 Task: Create in the project CalibratePro and in the Backlog issue 'Develop a new feature to allow for integration with blockchain technology' a child issue 'Integration with fleet management systems', and assign it to team member softage.3@softage.net. Create in the project CalibratePro and in the Backlog issue 'Implement a new feature to allow for personalized content delivery' a child issue 'Code optimization for low-latency voice recognition', and assign it to team member softage.4@softage.net
Action: Mouse moved to (108, 165)
Screenshot: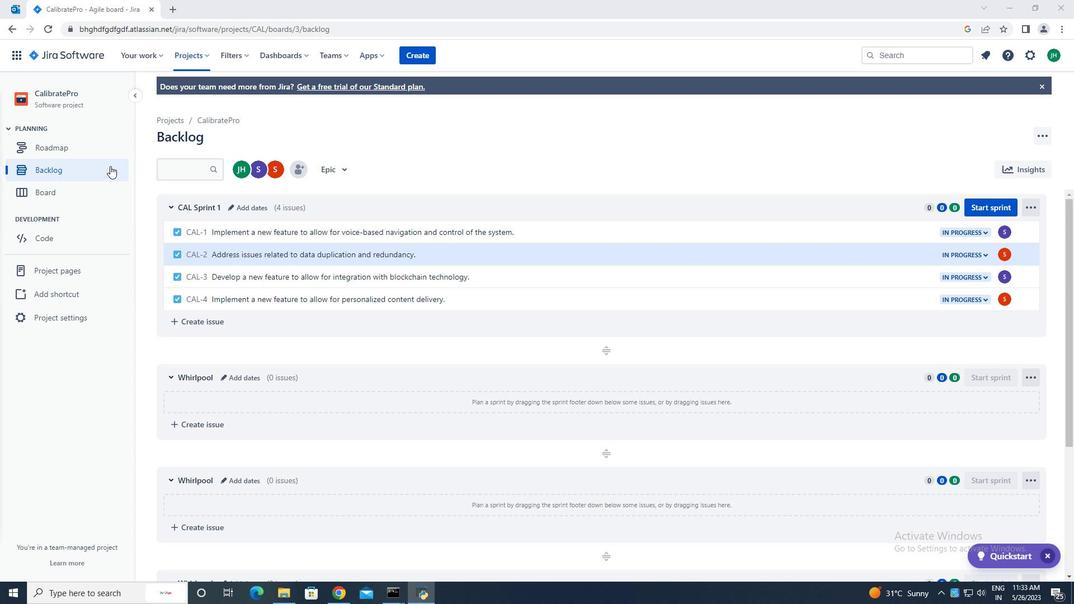
Action: Mouse pressed left at (108, 165)
Screenshot: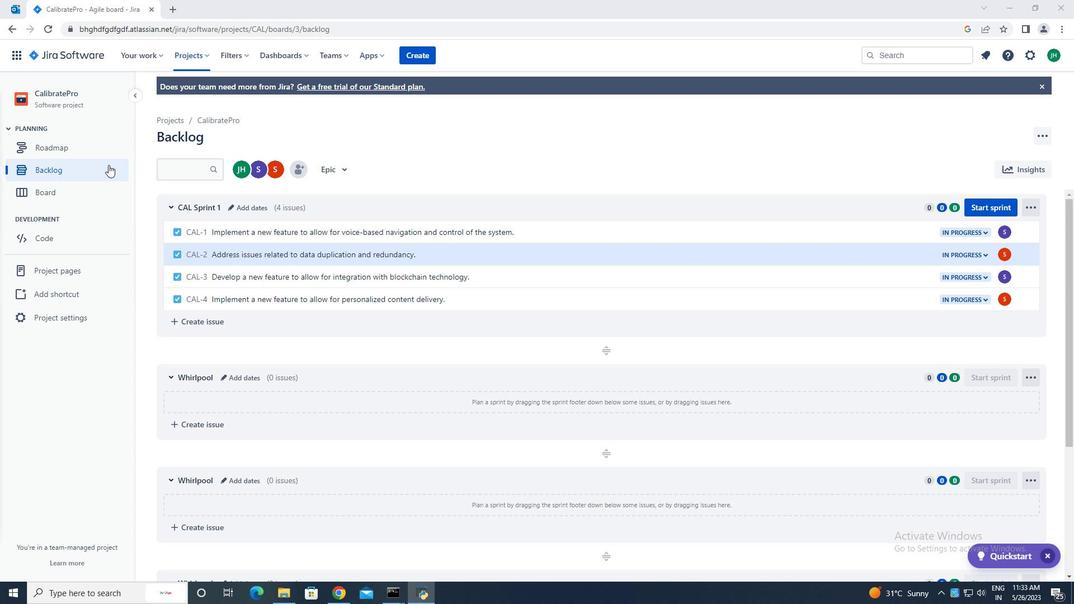 
Action: Mouse moved to (874, 278)
Screenshot: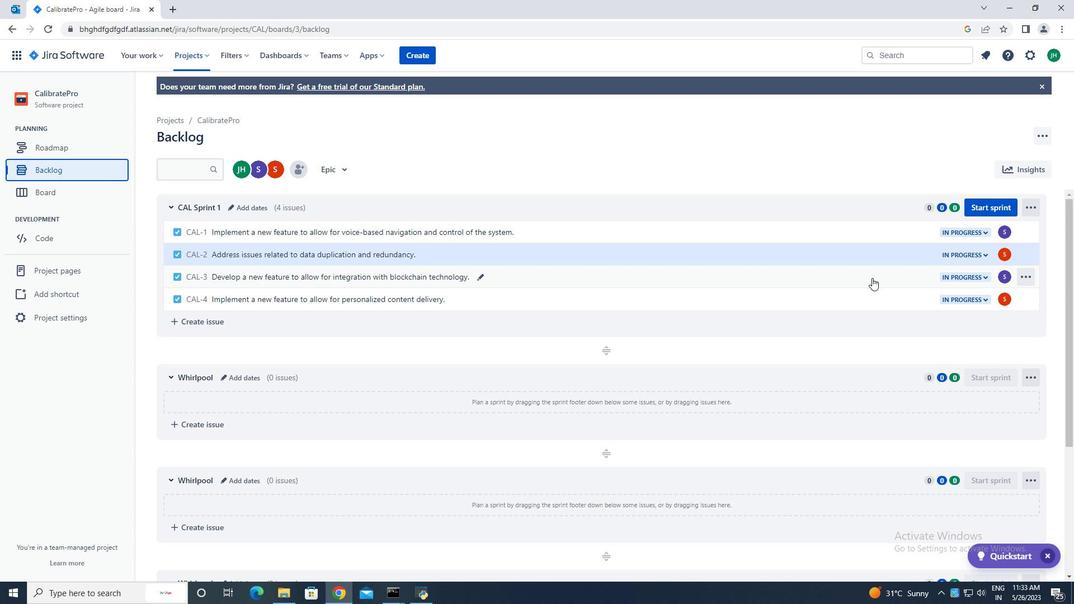 
Action: Mouse pressed left at (874, 278)
Screenshot: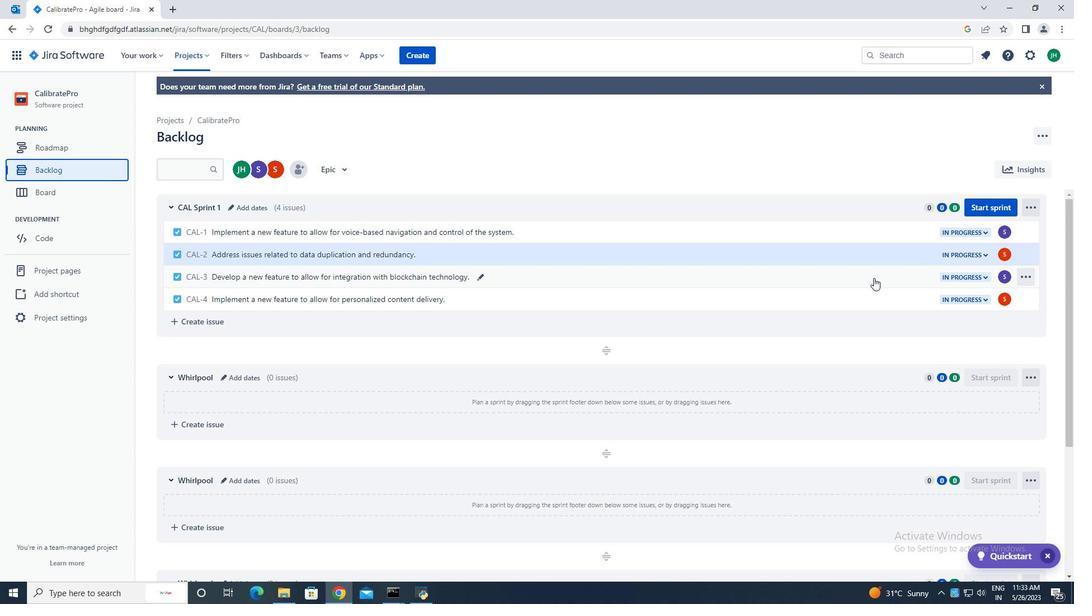 
Action: Mouse moved to (876, 282)
Screenshot: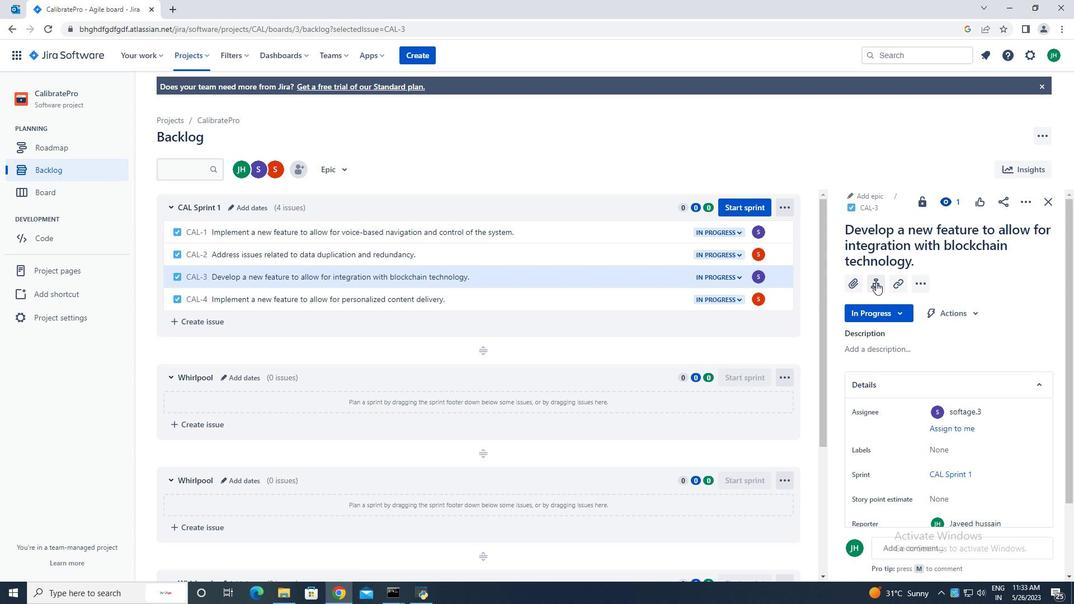 
Action: Mouse pressed left at (876, 282)
Screenshot: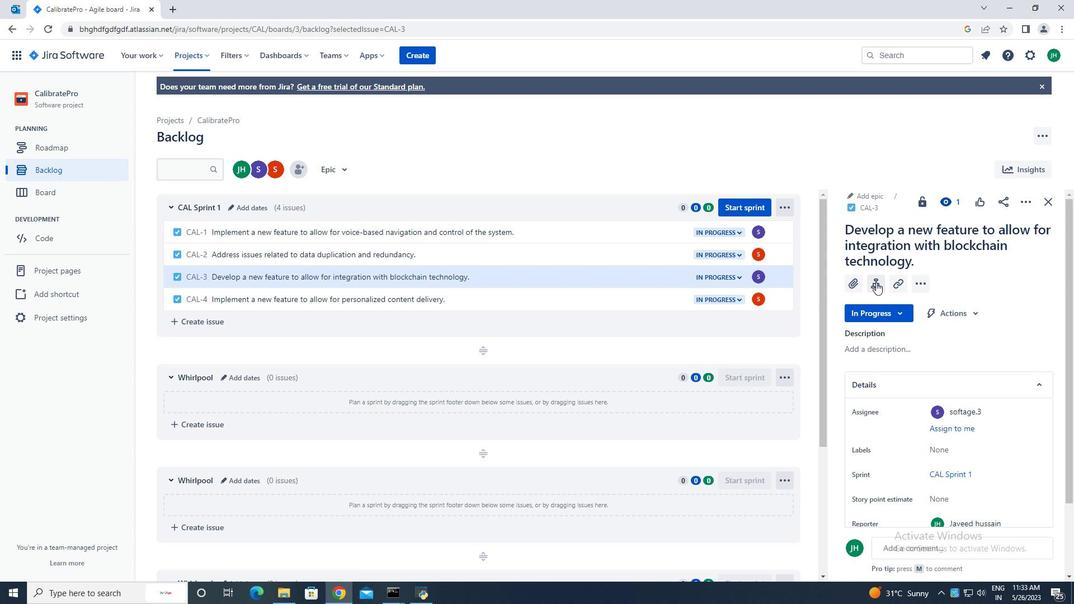 
Action: Mouse moved to (889, 374)
Screenshot: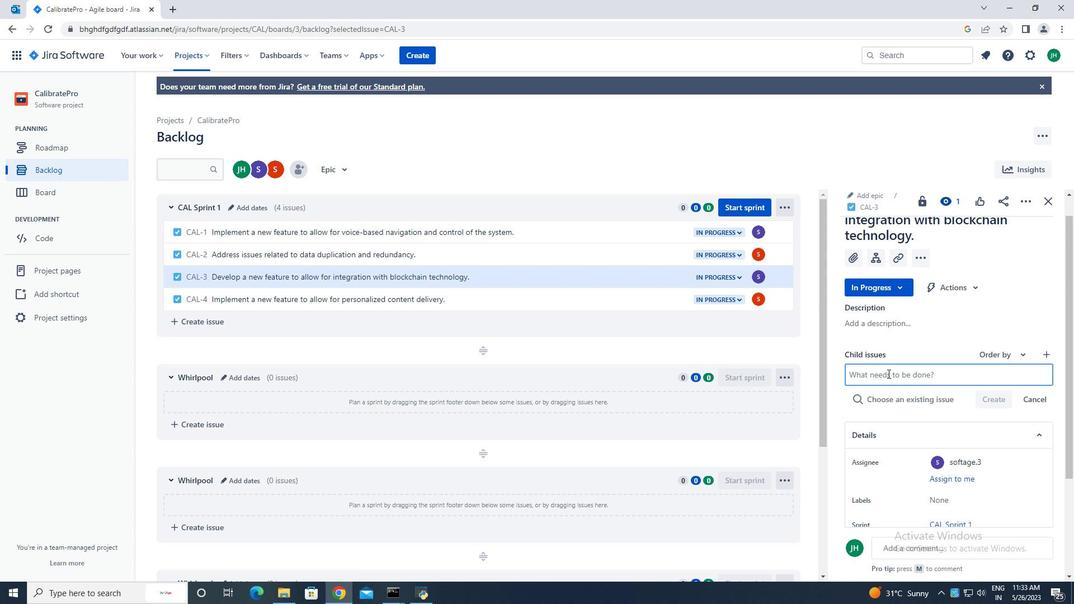 
Action: Mouse pressed left at (889, 374)
Screenshot: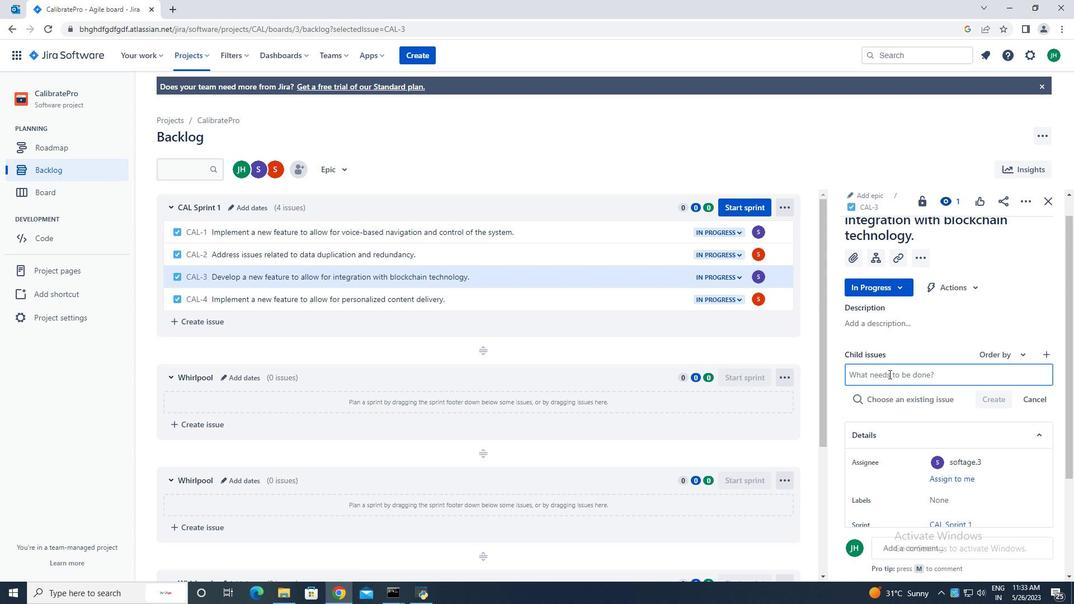 
Action: Mouse moved to (890, 374)
Screenshot: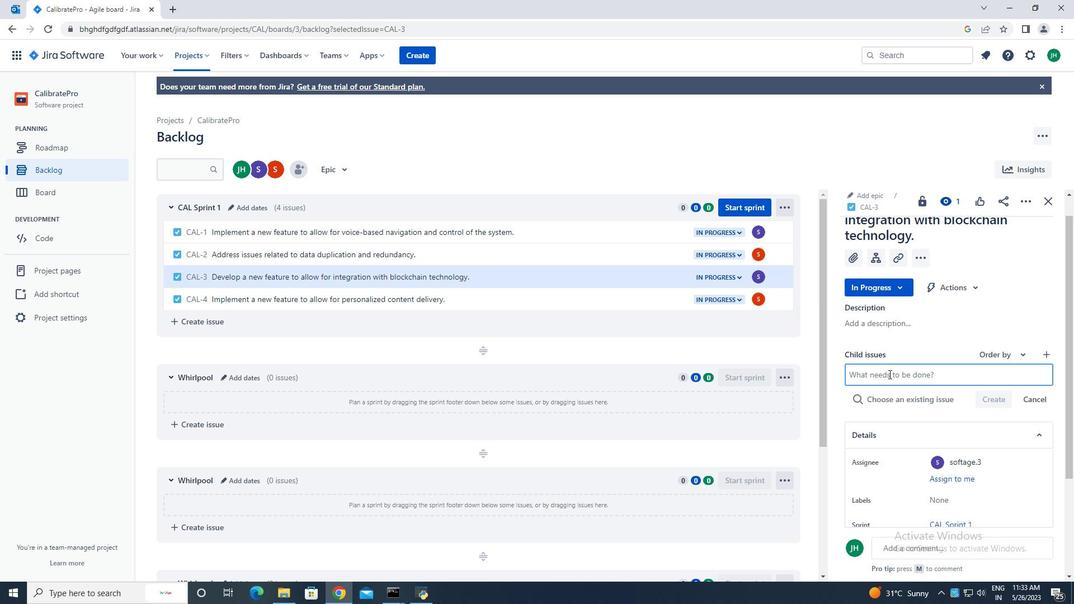 
Action: Key pressed <Key.caps_lock>I<Key.caps_lock>ntegration<Key.space>with<Key.space>fleet<Key.space>management<Key.space>systen<Key.backspace>ms.<Key.enter>
Screenshot: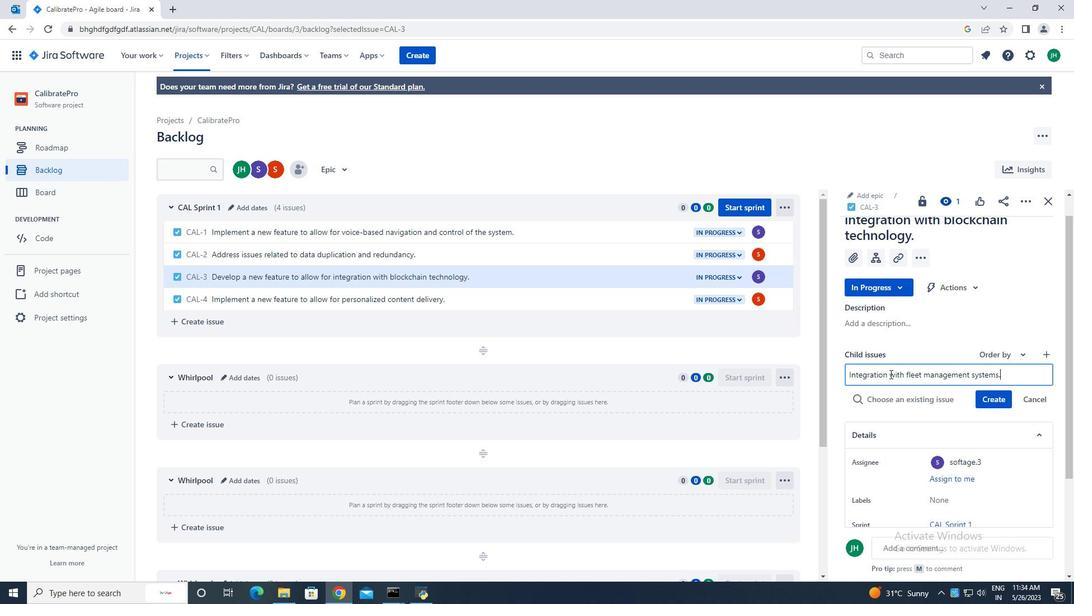 
Action: Mouse moved to (1006, 379)
Screenshot: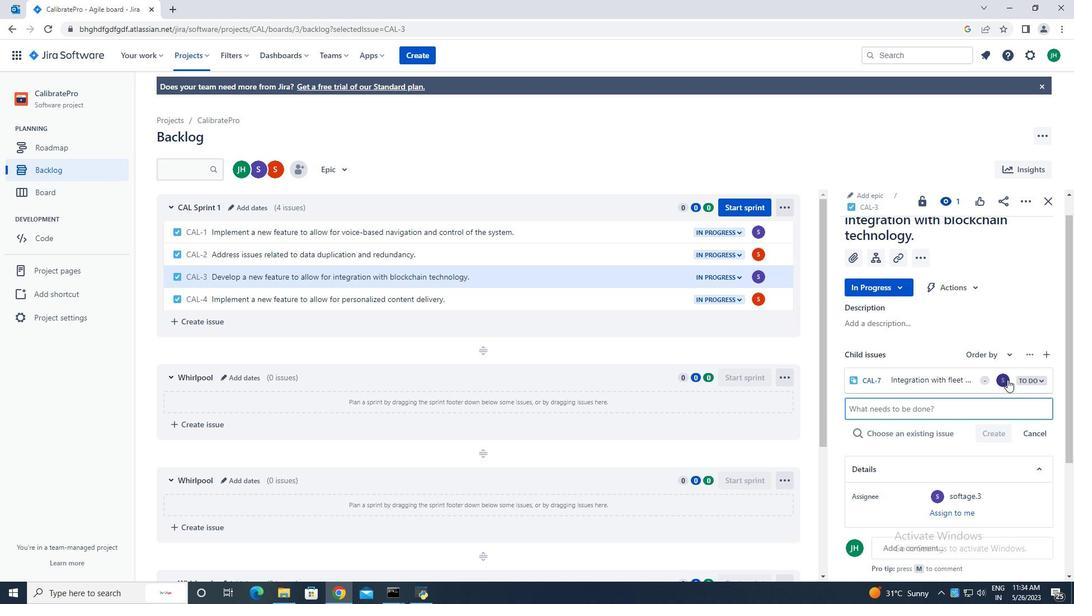 
Action: Mouse pressed left at (1006, 379)
Screenshot: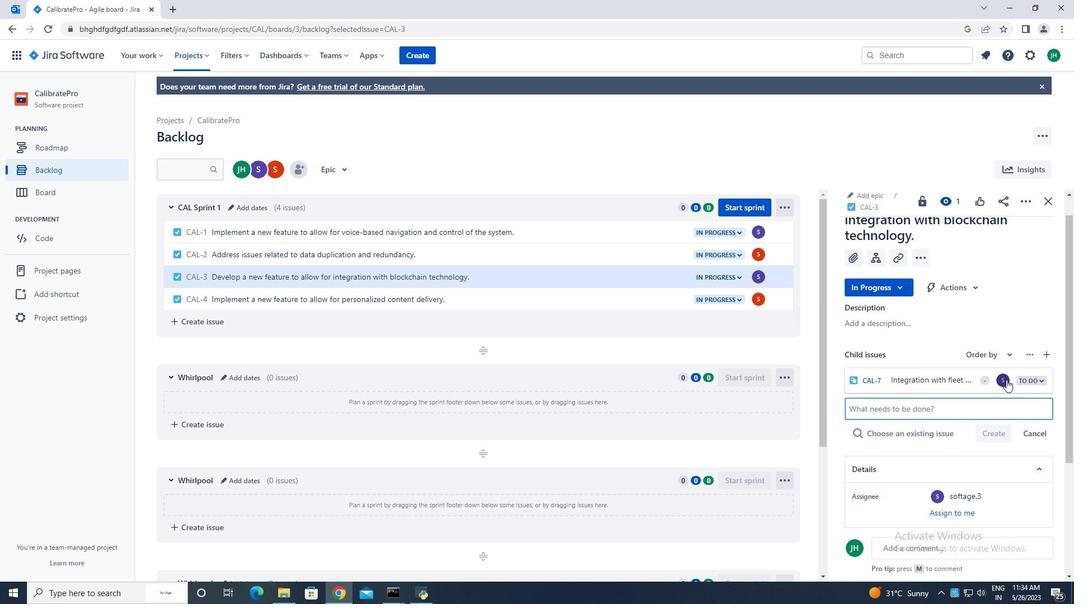 
Action: Mouse moved to (926, 302)
Screenshot: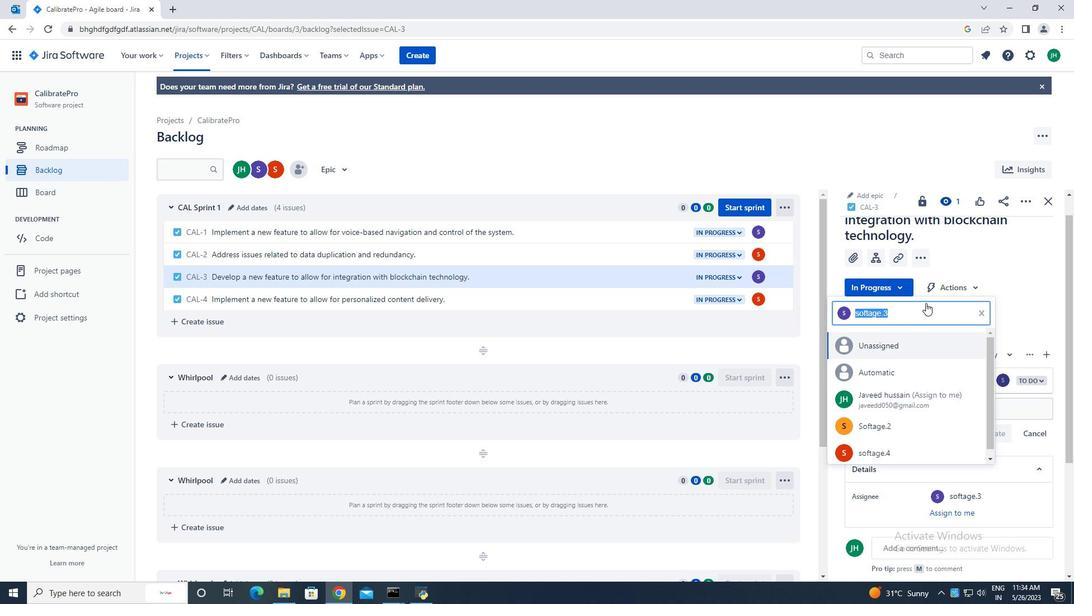 
Action: Key pressed softage.3
Screenshot: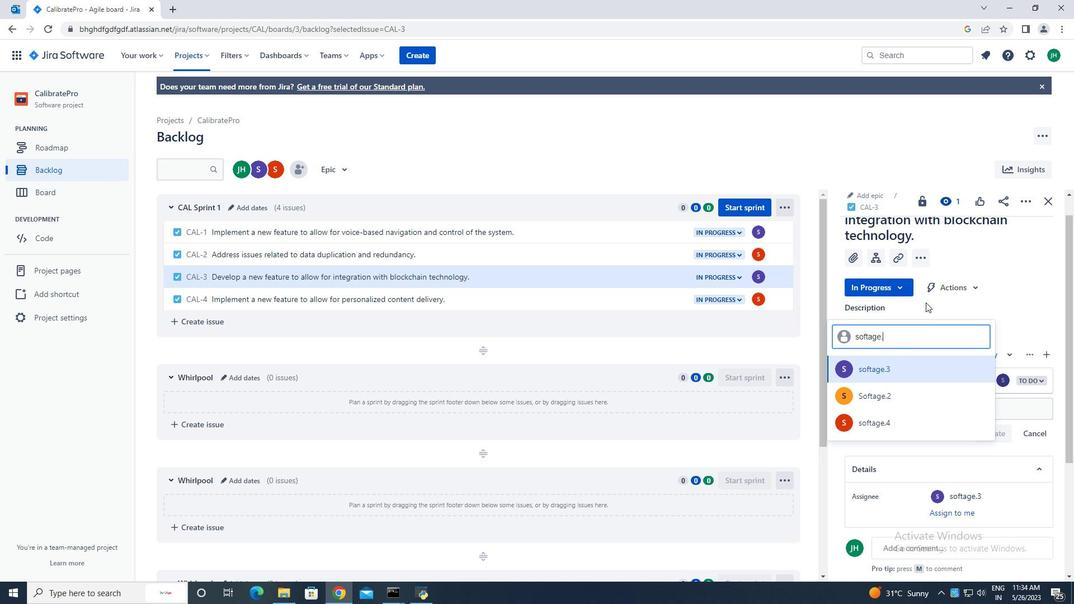 
Action: Mouse moved to (921, 368)
Screenshot: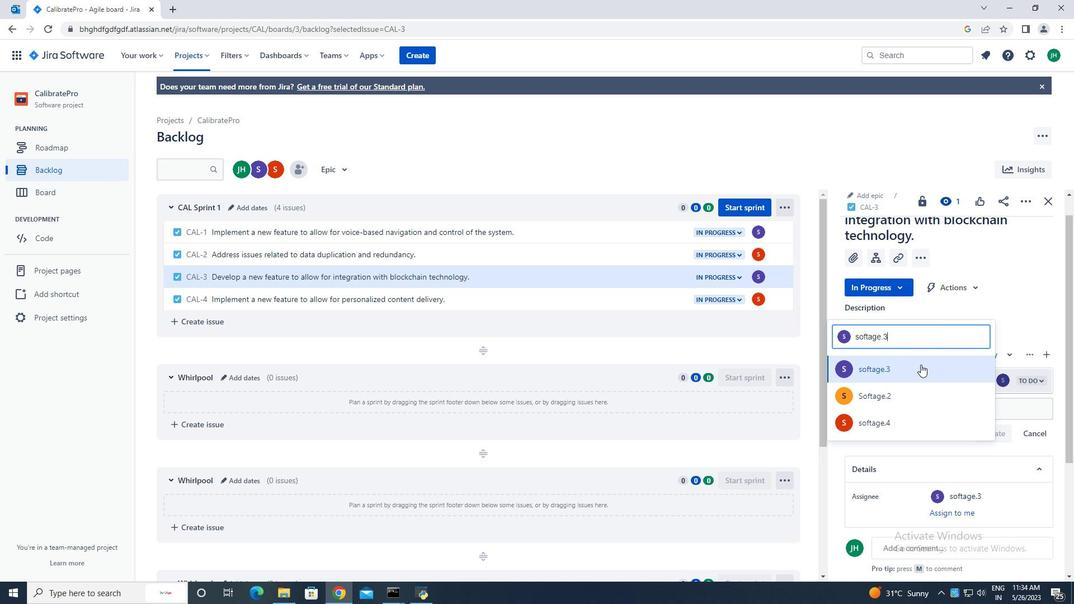 
Action: Mouse pressed left at (921, 368)
Screenshot: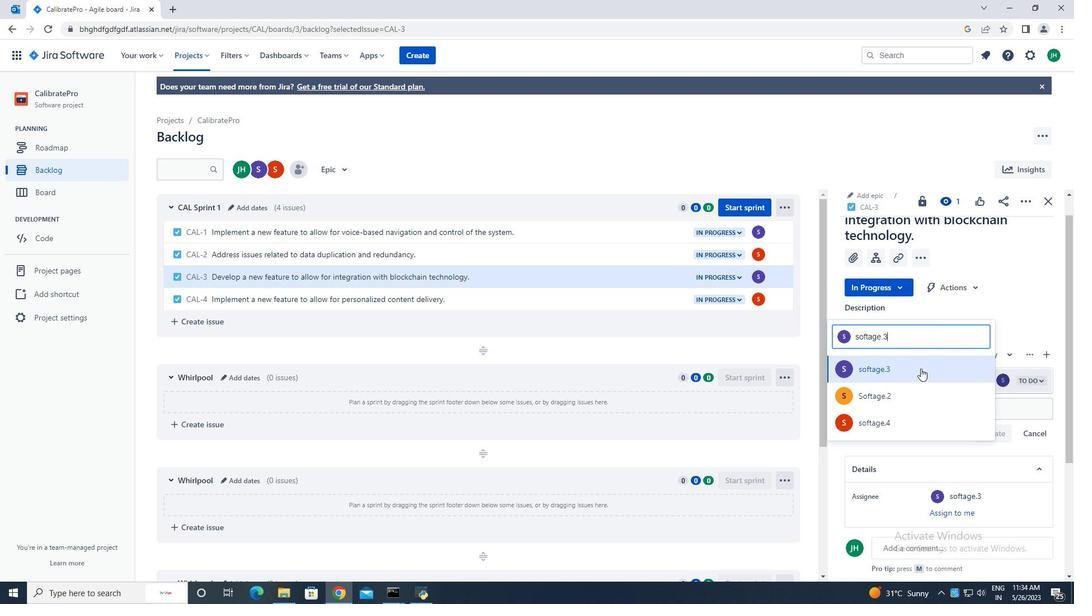 
Action: Mouse moved to (1052, 202)
Screenshot: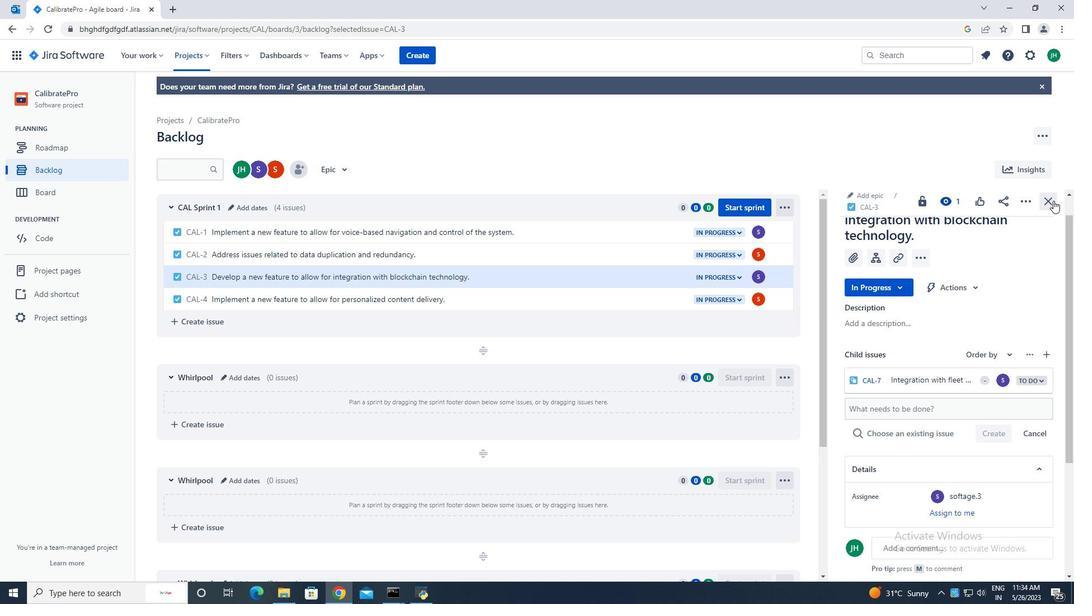 
Action: Mouse pressed left at (1052, 202)
Screenshot: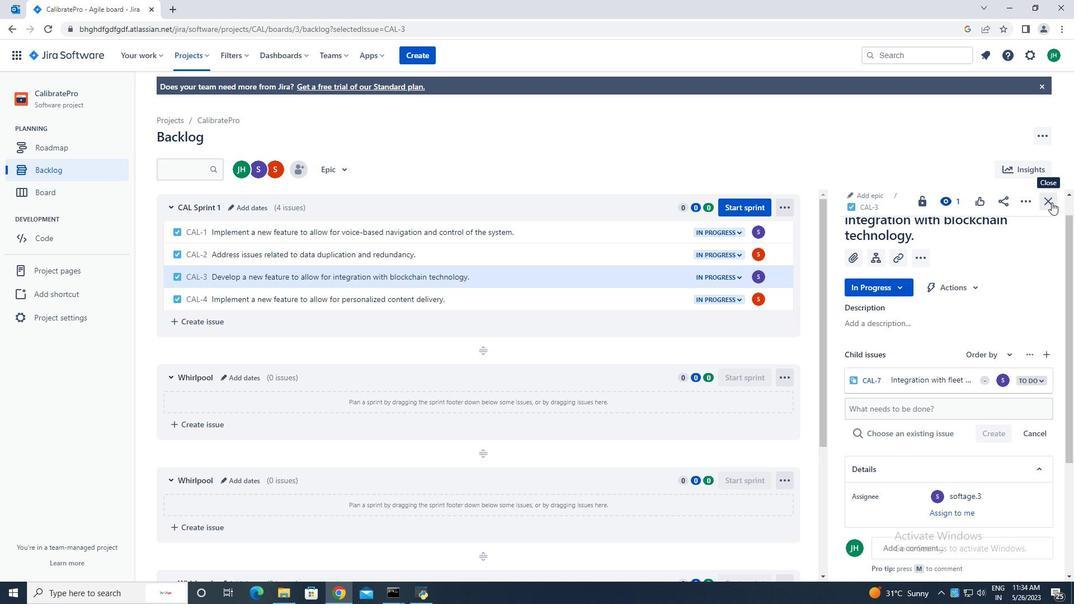 
Action: Mouse moved to (870, 297)
Screenshot: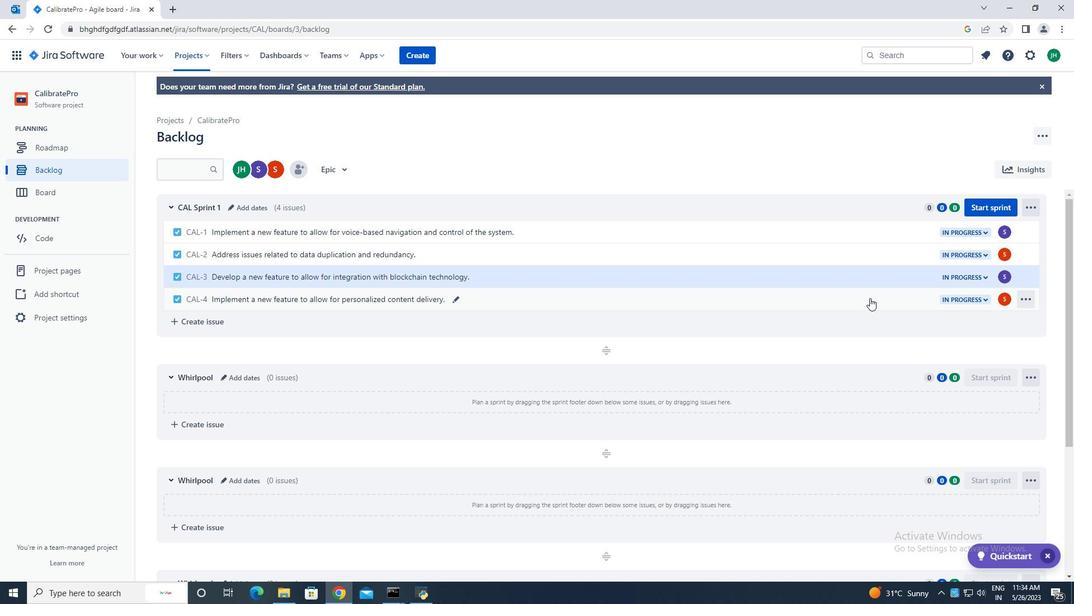 
Action: Mouse pressed left at (870, 297)
Screenshot: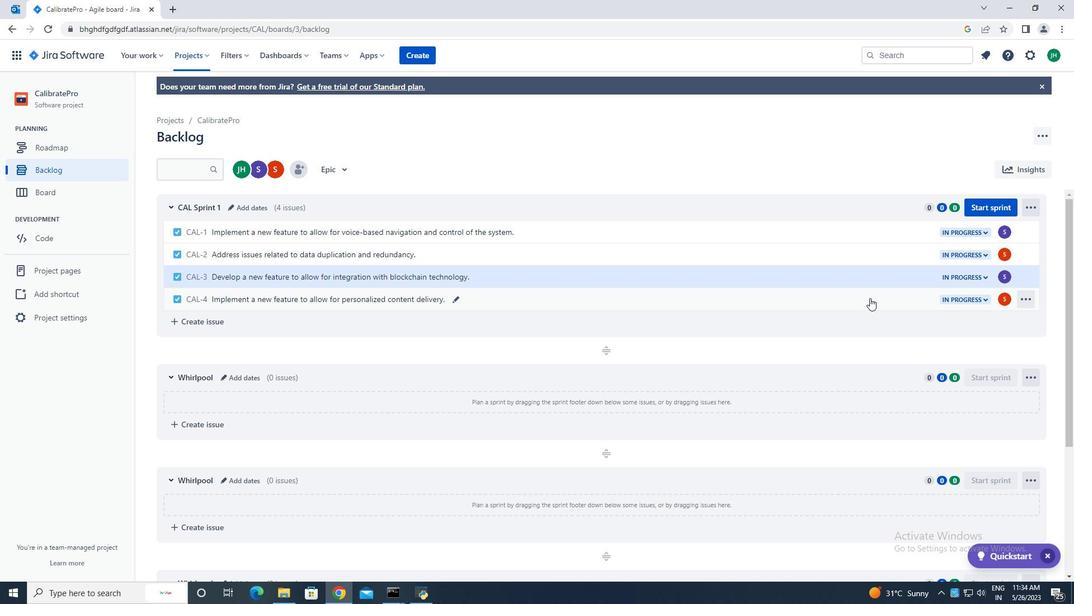 
Action: Mouse moved to (875, 266)
Screenshot: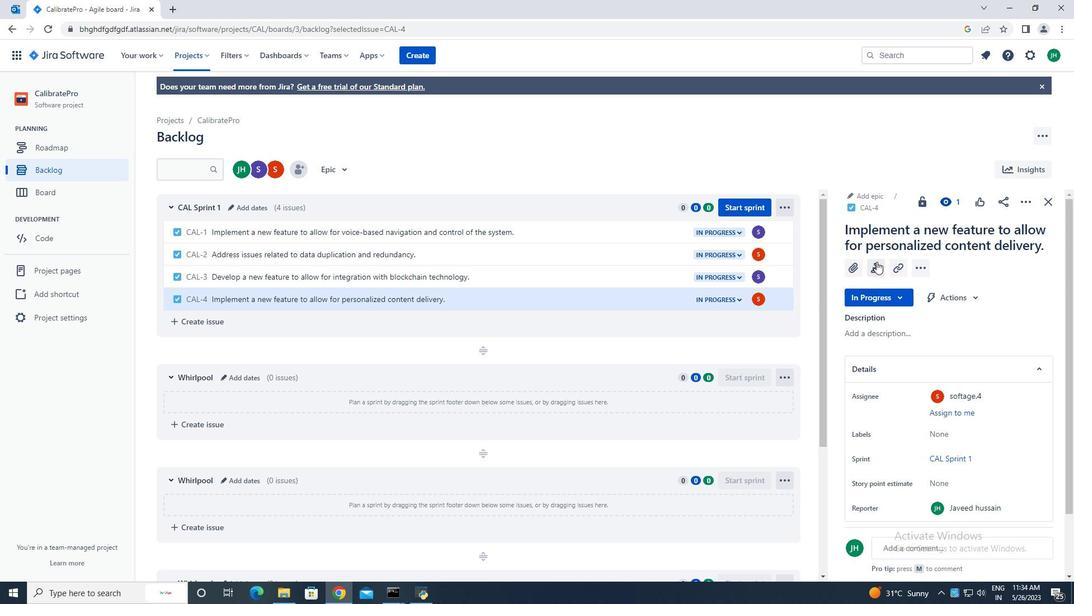
Action: Mouse pressed left at (875, 266)
Screenshot: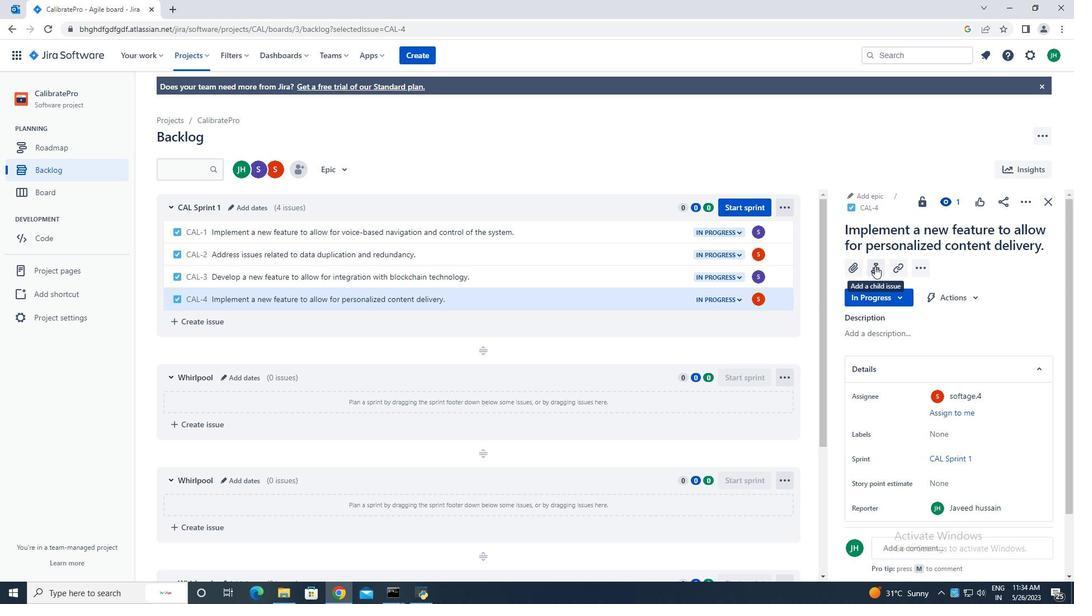 
Action: Mouse moved to (874, 371)
Screenshot: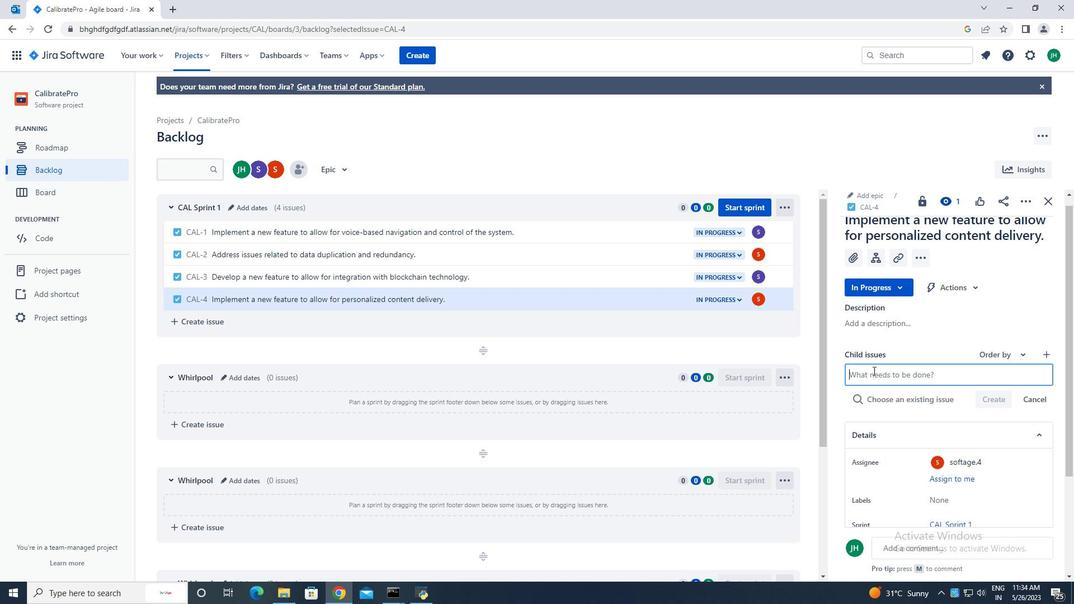 
Action: Mouse pressed left at (874, 371)
Screenshot: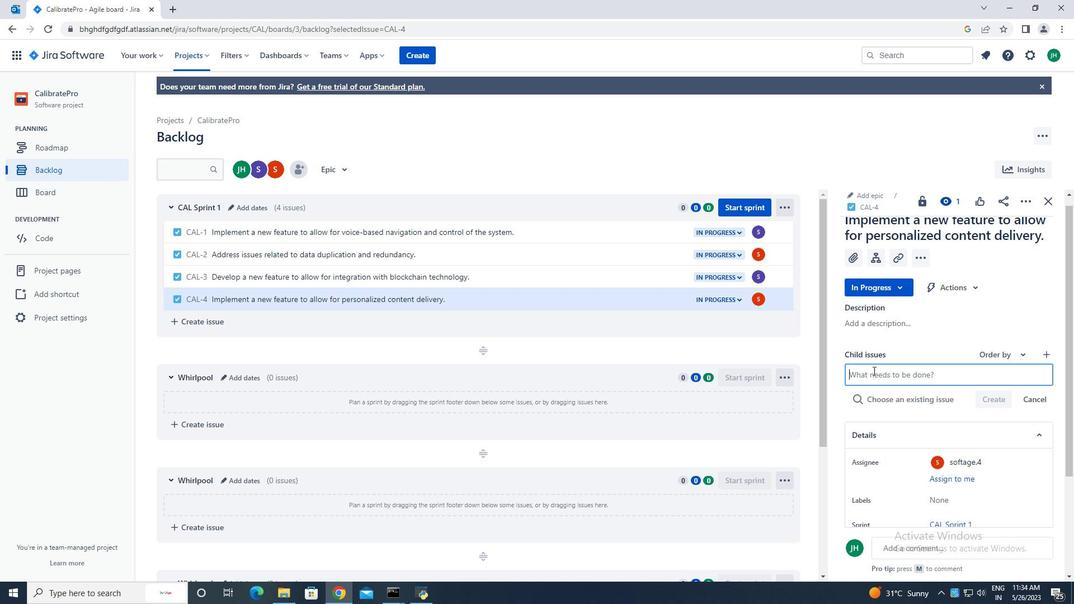 
Action: Mouse moved to (872, 371)
Screenshot: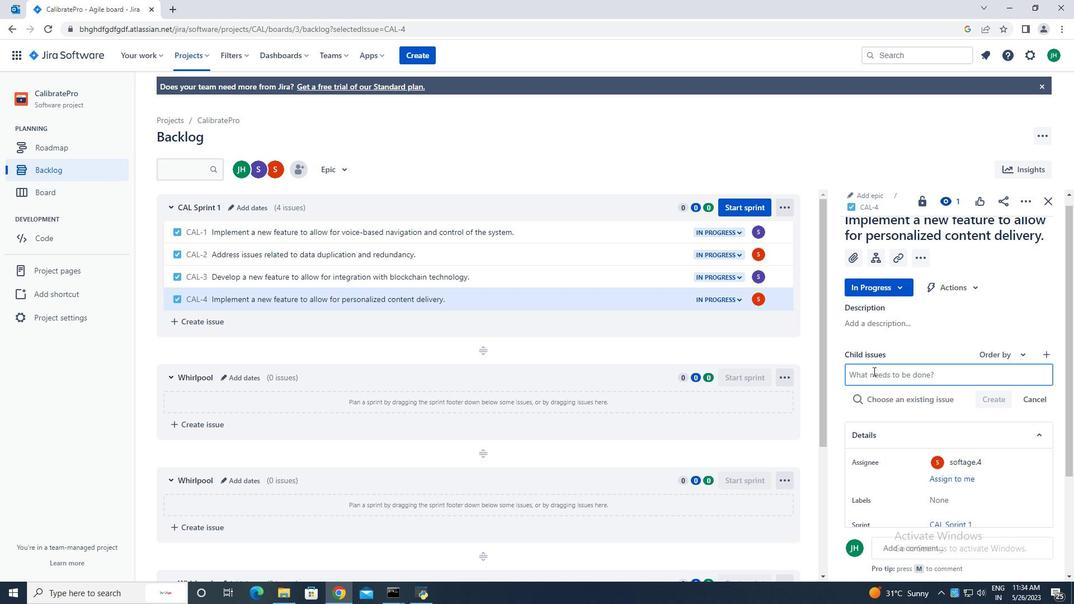 
Action: Key pressed <Key.caps_lock>C<Key.caps_lock>ode<Key.space>optimization<Key.space>for<Key.space>low-latency<Key.space>voice<Key.space>recognition.<Key.enter>
Screenshot: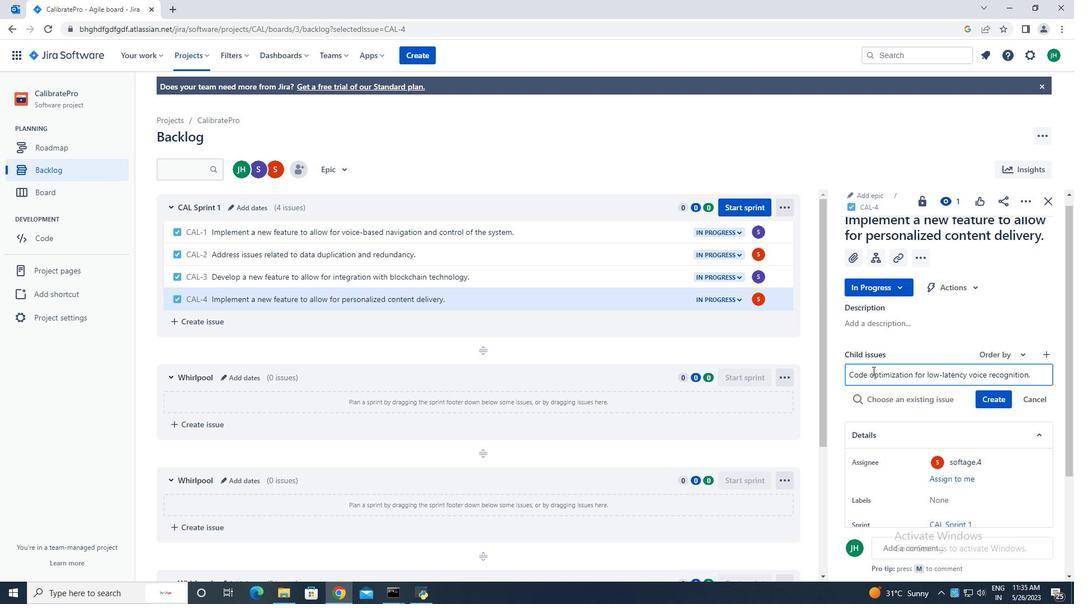 
Action: Mouse moved to (1006, 378)
Screenshot: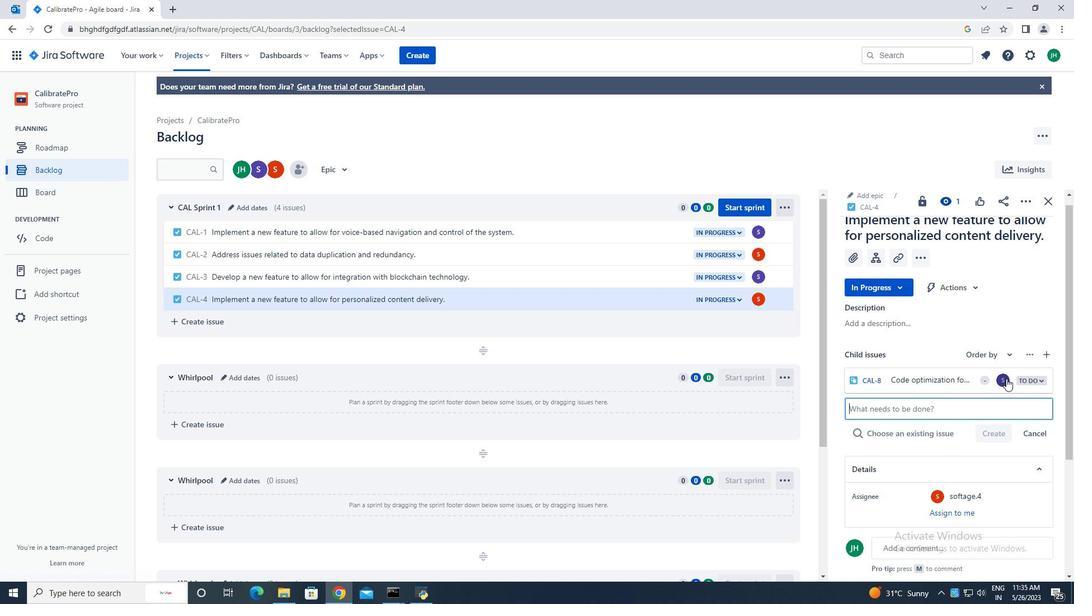 
Action: Mouse pressed left at (1006, 378)
Screenshot: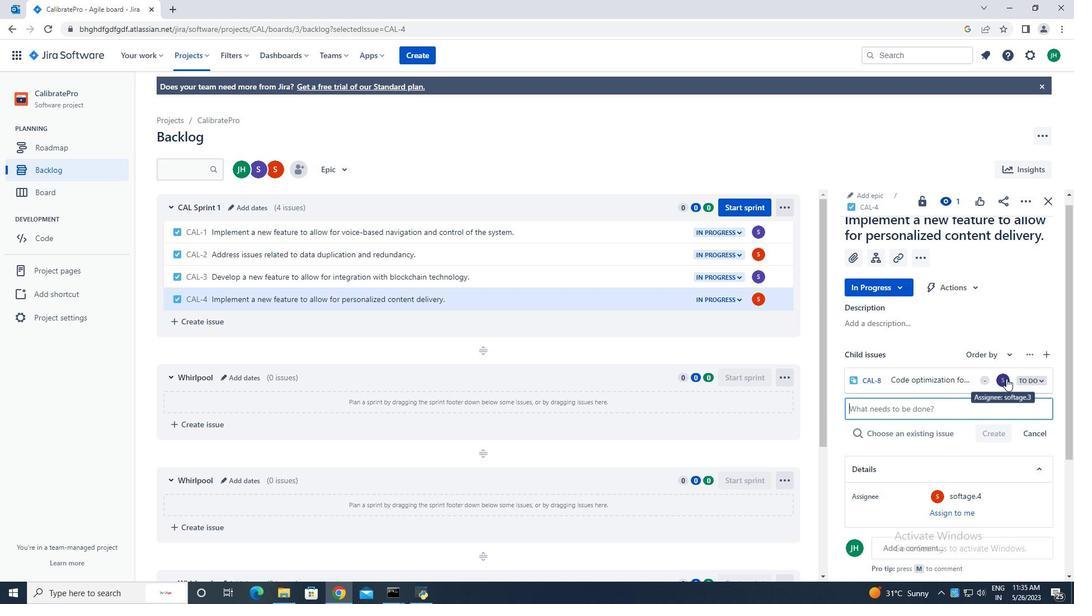 
Action: Mouse moved to (909, 313)
Screenshot: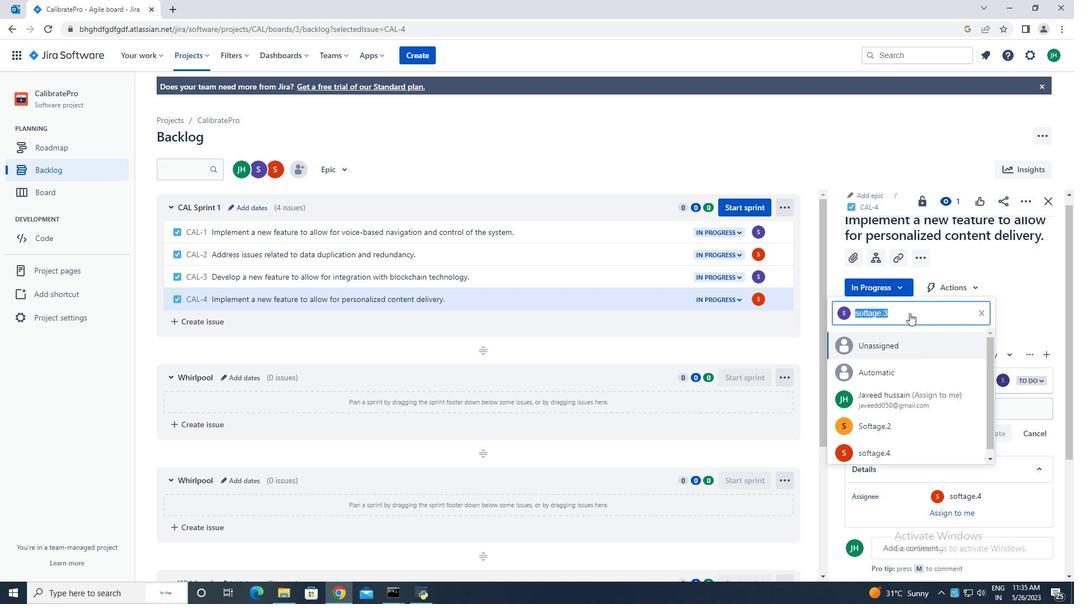 
Action: Key pressed softage.4
Screenshot: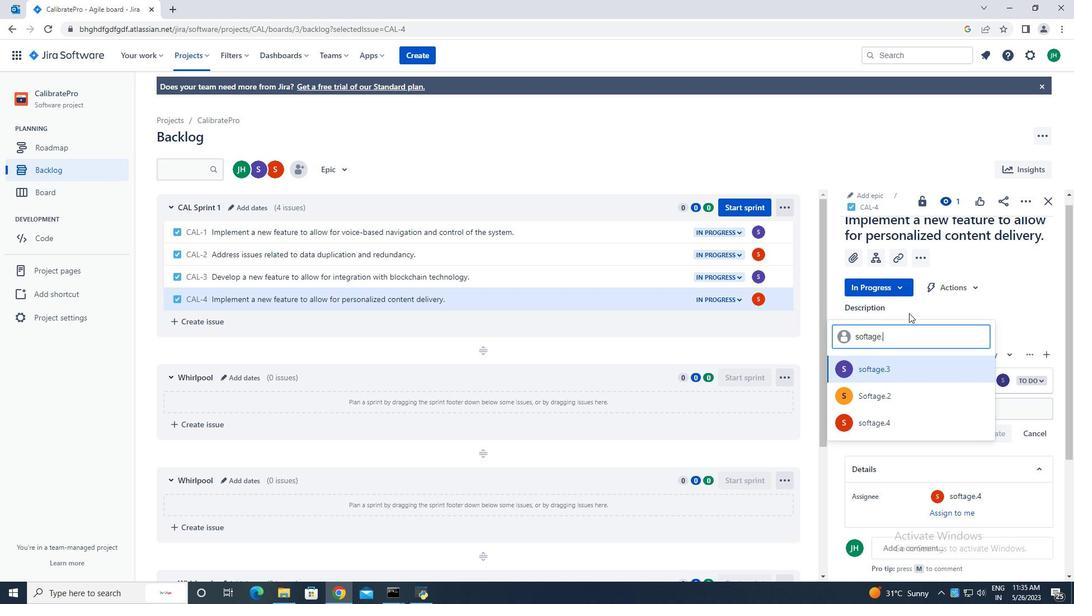 
Action: Mouse moved to (910, 364)
Screenshot: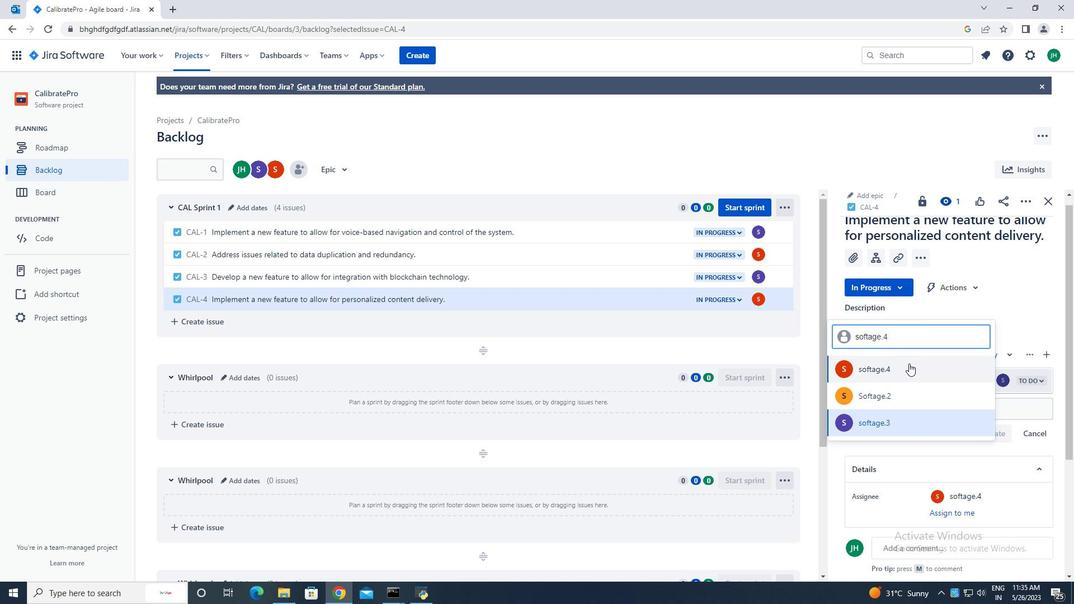 
Action: Mouse pressed left at (910, 364)
Screenshot: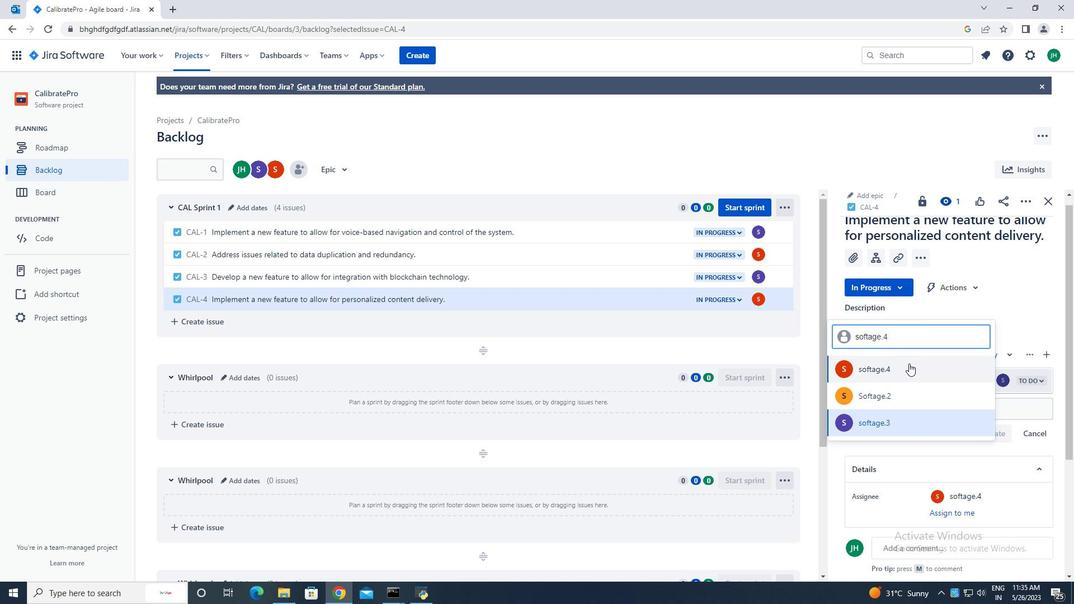 
Action: Mouse moved to (1042, 206)
Screenshot: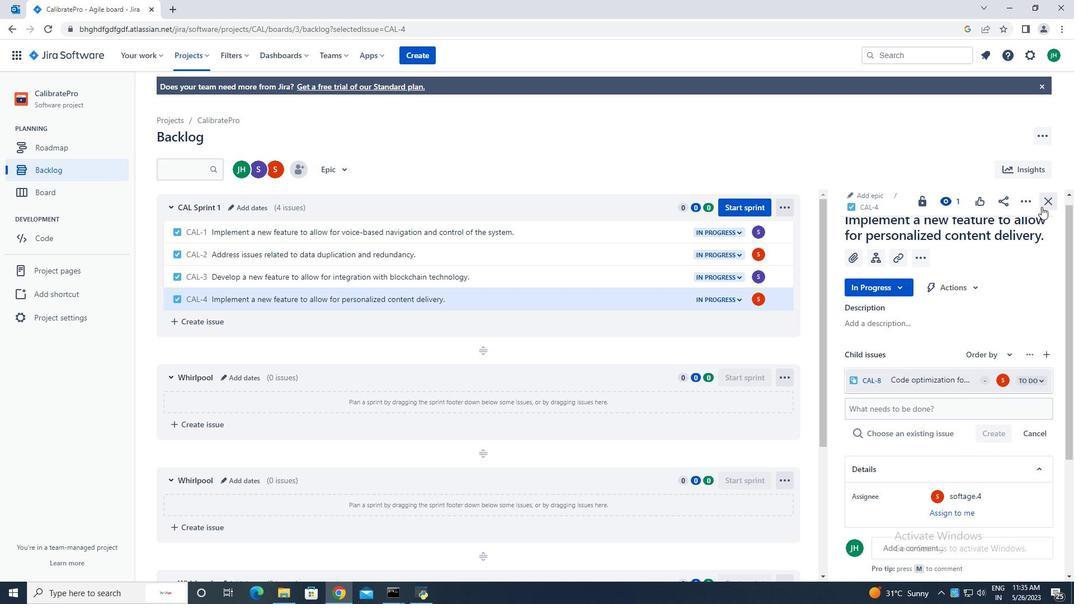
Action: Mouse pressed left at (1042, 206)
Screenshot: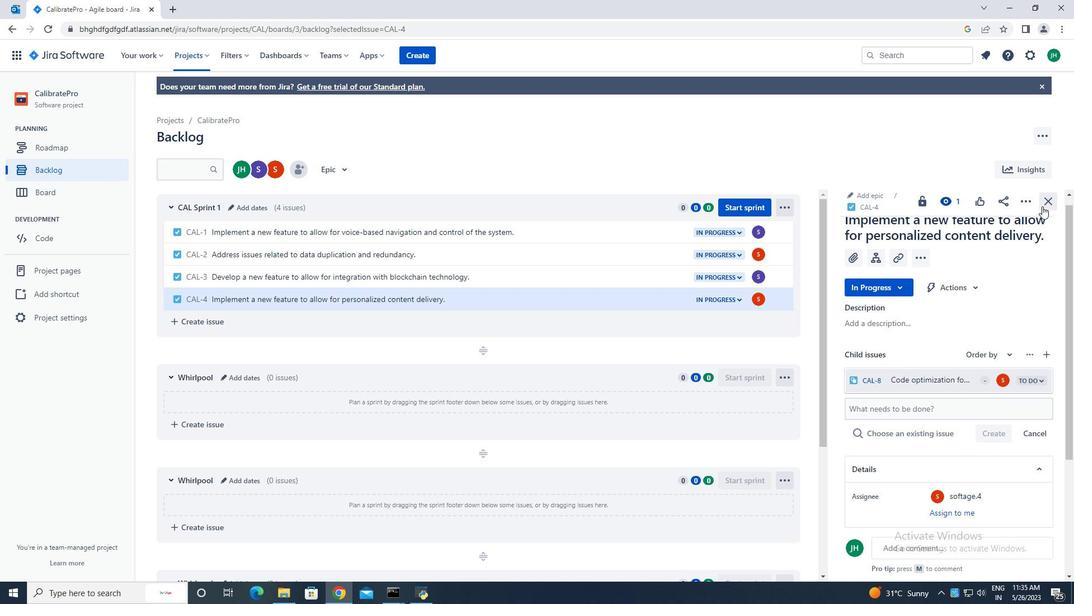 
Action: Mouse moved to (729, 312)
Screenshot: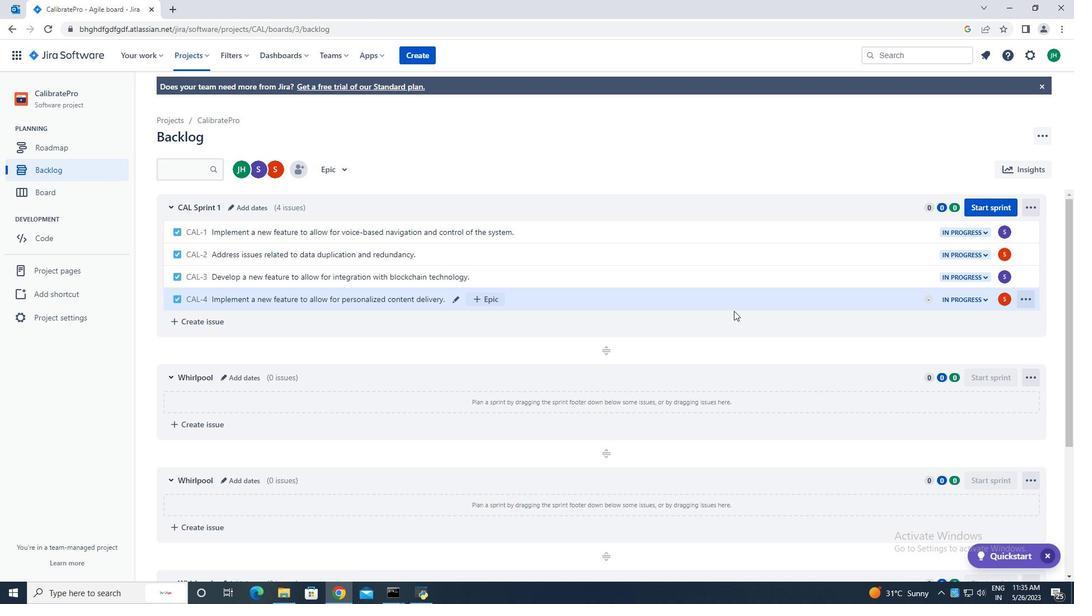 
